 Task: Change the crop ratio to 5:3.
Action: Mouse moved to (78, 15)
Screenshot: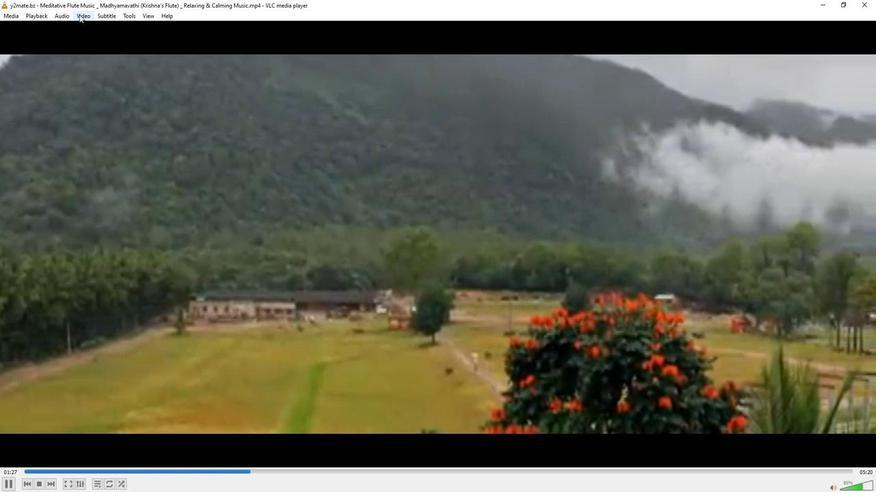 
Action: Mouse pressed left at (78, 15)
Screenshot: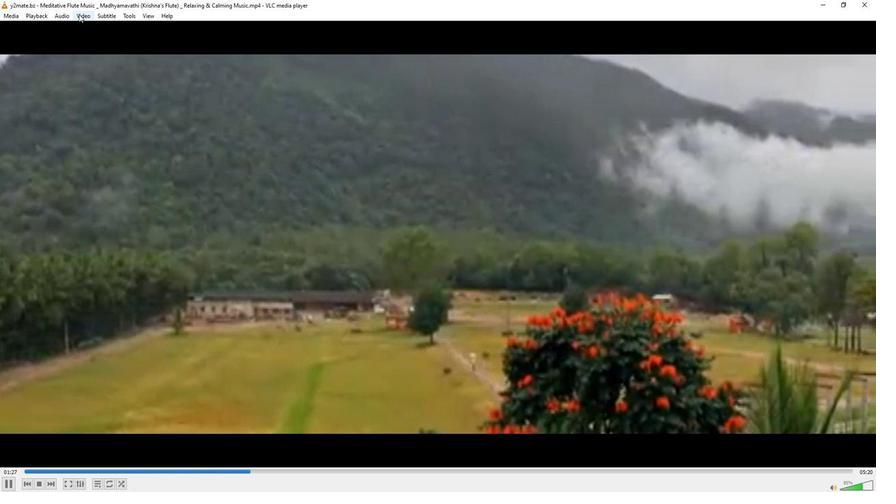 
Action: Mouse moved to (167, 181)
Screenshot: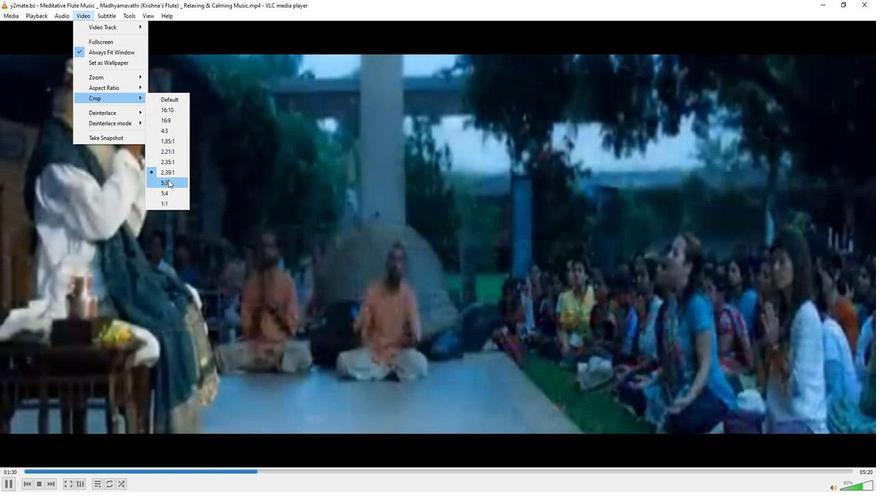 
Action: Mouse pressed left at (167, 181)
Screenshot: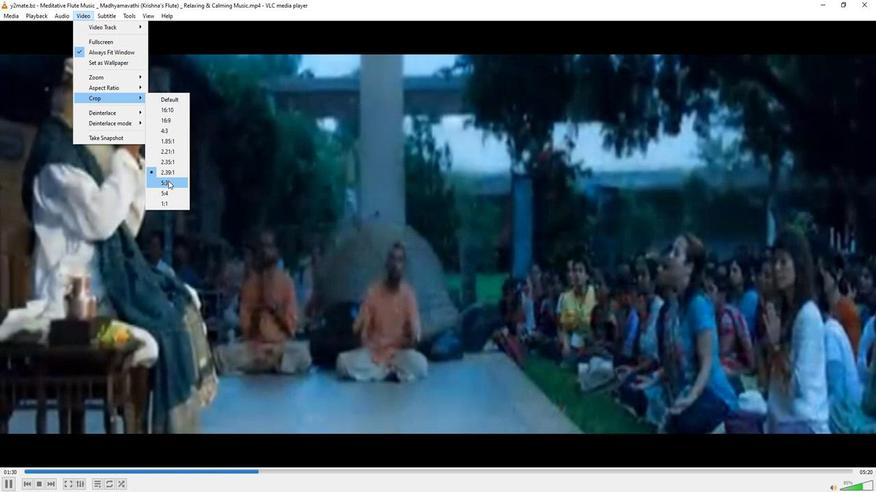 
Action: Mouse moved to (167, 181)
Screenshot: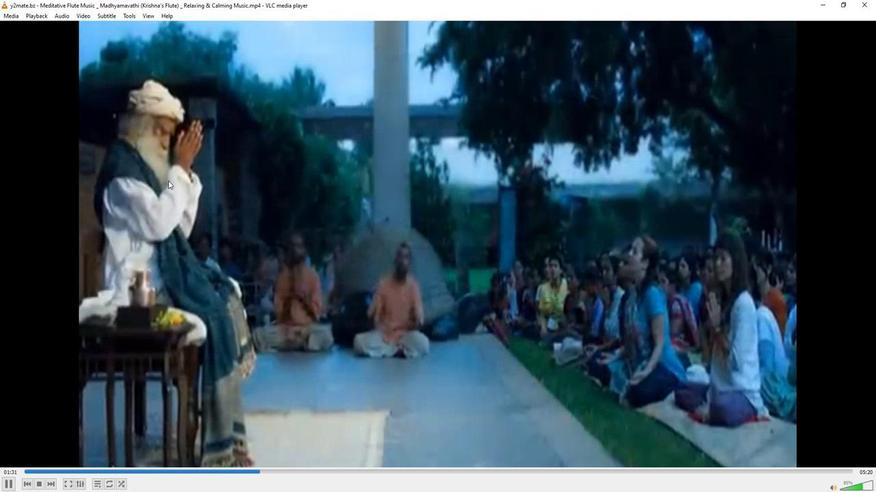 
